 Task: Change  the formatting of the data to Which is Greater than5, In conditional formating, put the option 'Yelow Fill with Drak Yellow Text'In the sheet   Sales data review book
Action: Mouse moved to (284, 502)
Screenshot: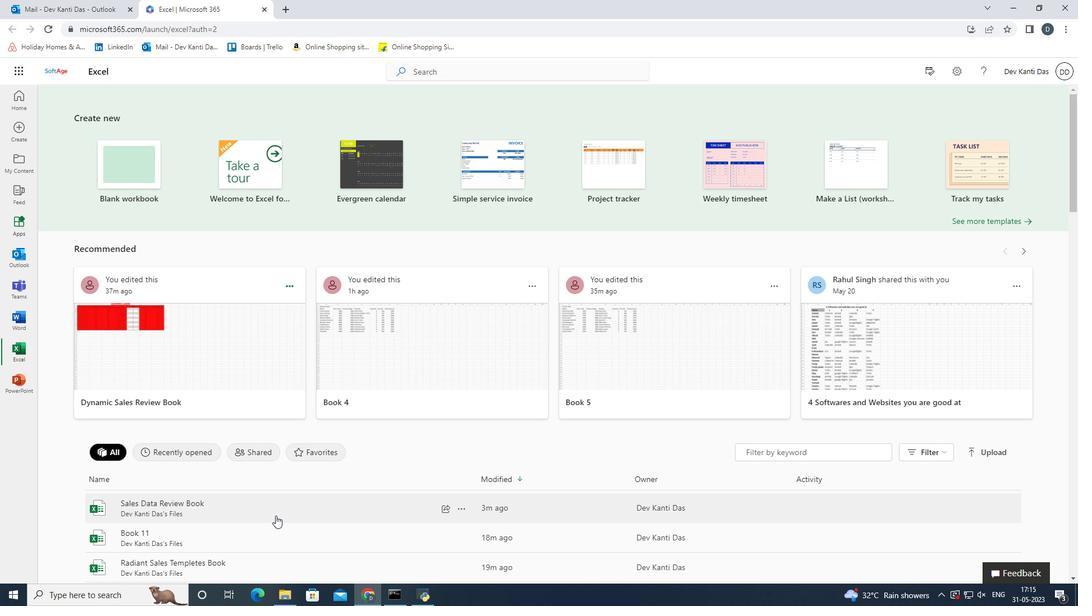 
Action: Mouse pressed left at (284, 502)
Screenshot: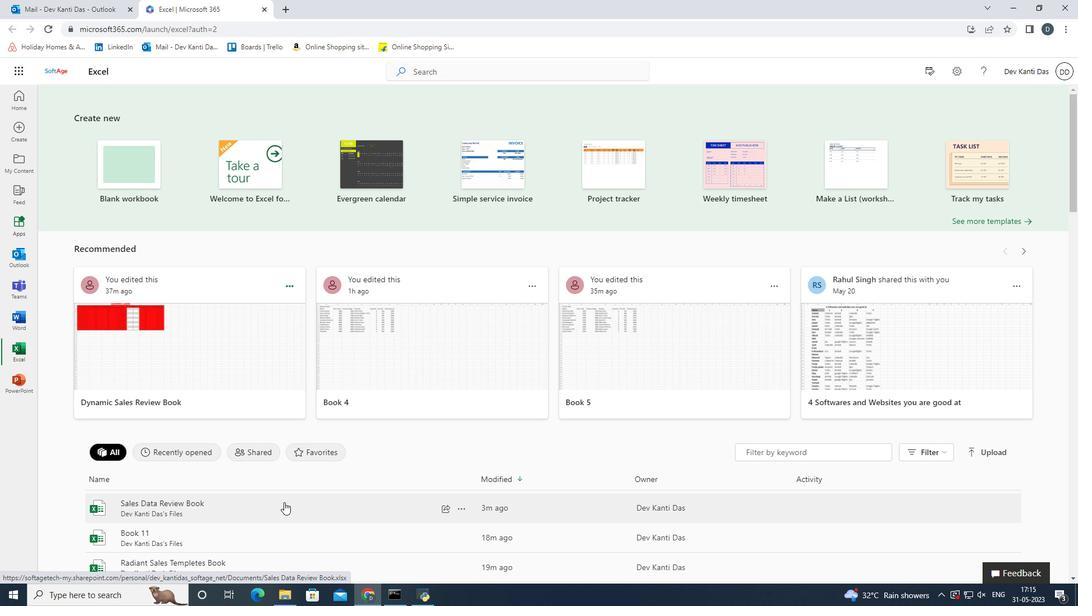 
Action: Mouse moved to (69, 210)
Screenshot: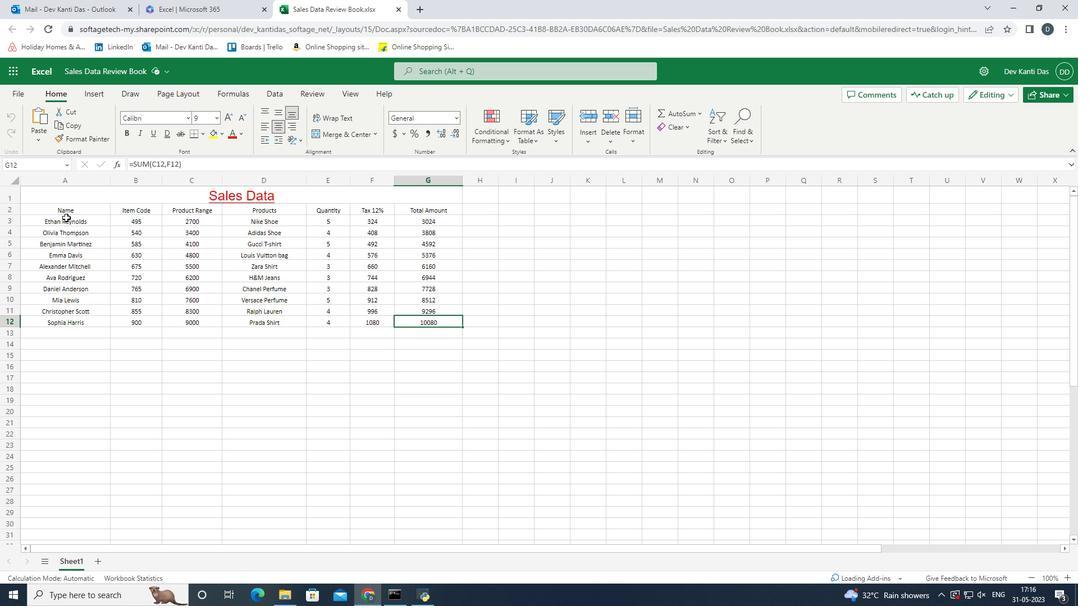 
Action: Mouse pressed left at (69, 210)
Screenshot: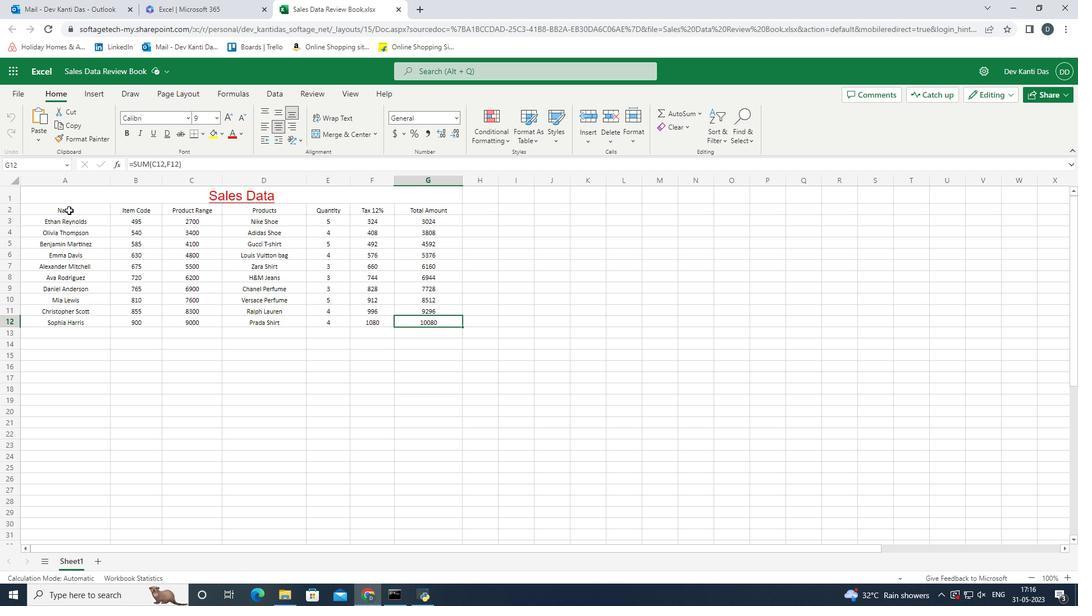 
Action: Mouse pressed left at (69, 210)
Screenshot: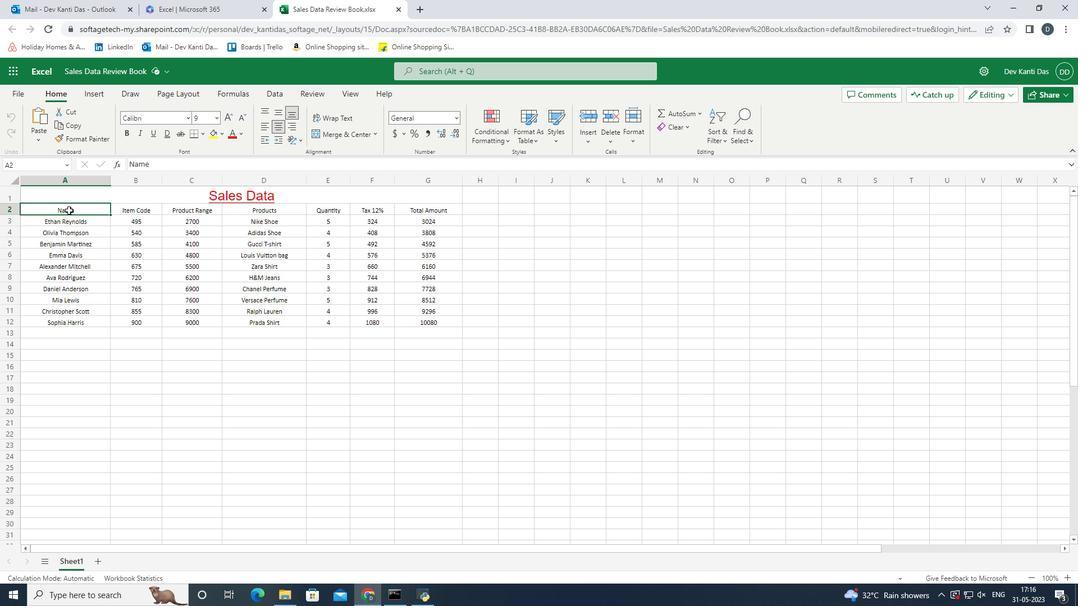 
Action: Mouse moved to (504, 137)
Screenshot: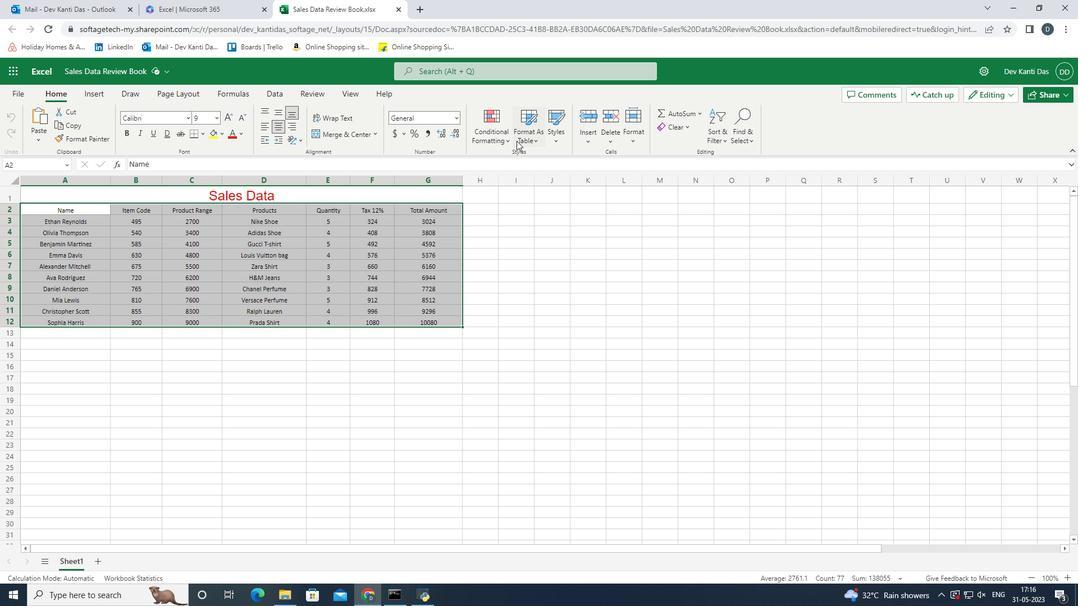 
Action: Mouse pressed left at (504, 137)
Screenshot: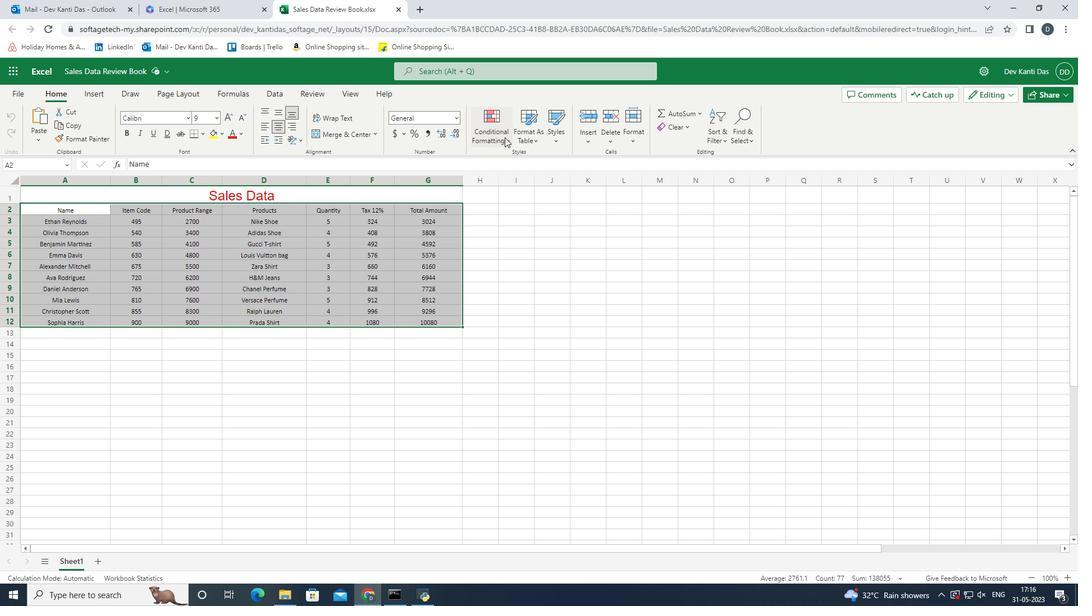
Action: Mouse moved to (597, 170)
Screenshot: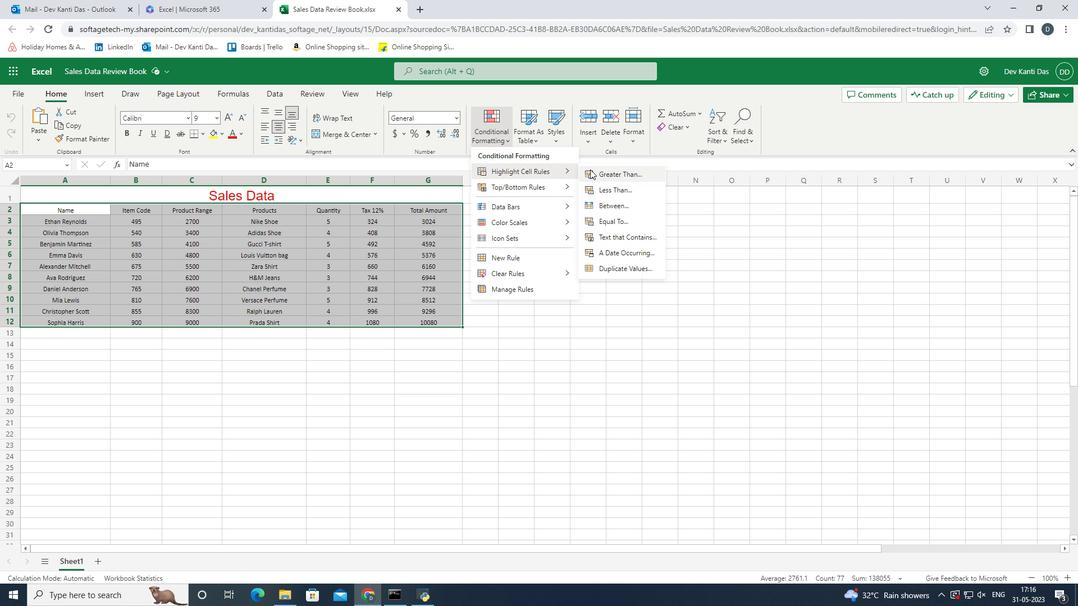 
Action: Mouse pressed left at (597, 170)
Screenshot: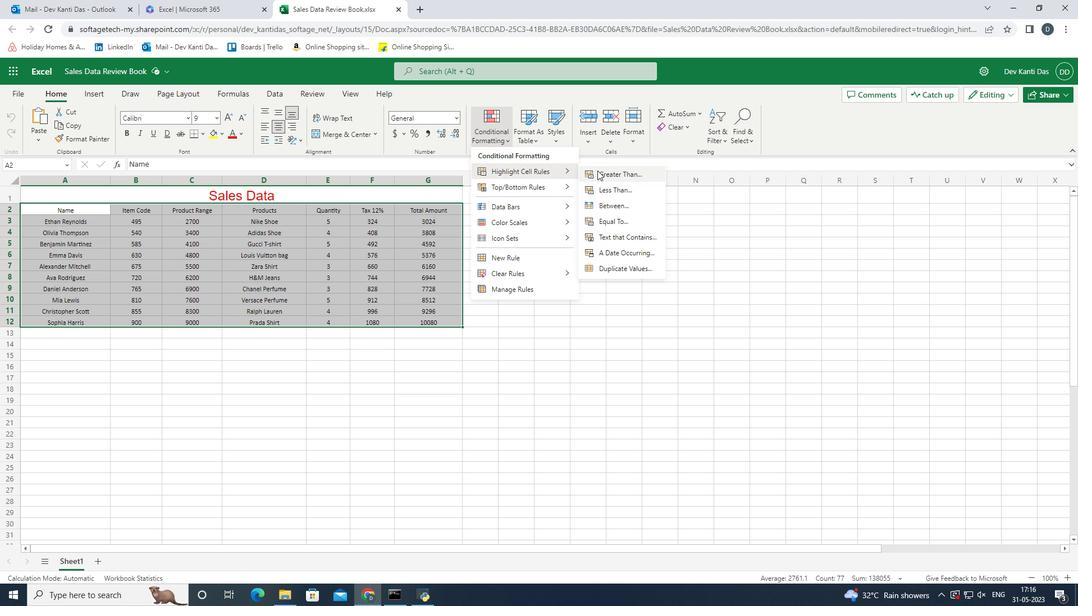 
Action: Mouse moved to (1000, 246)
Screenshot: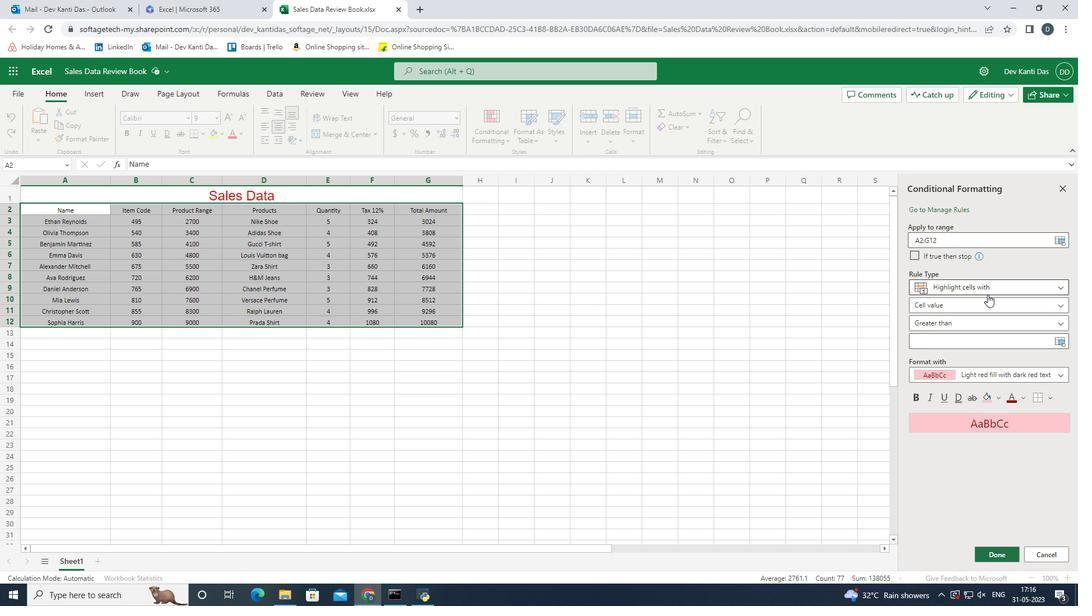 
Action: Key pressed 5
Screenshot: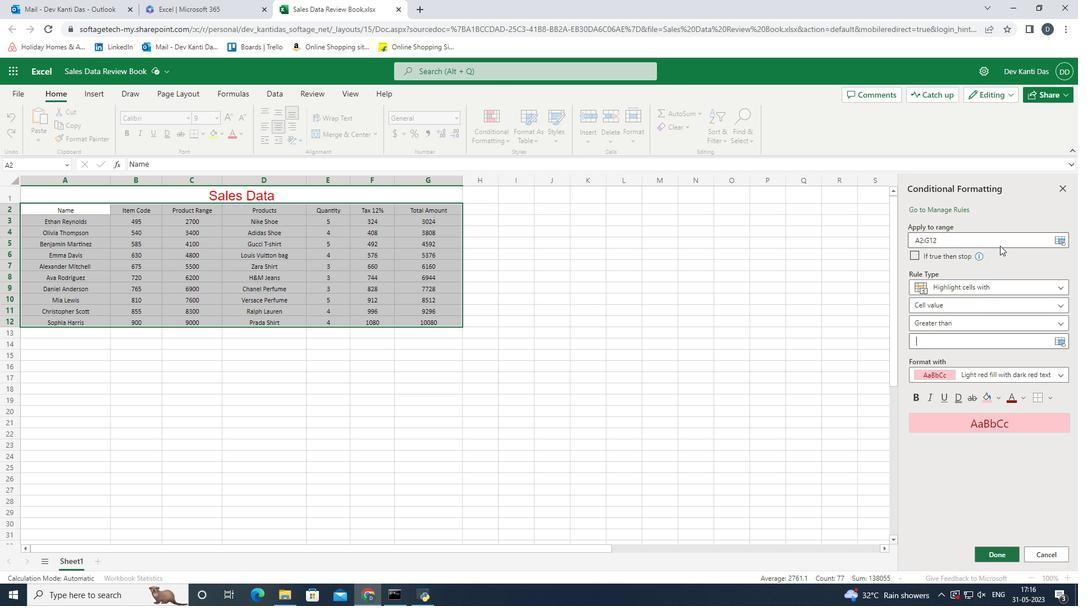 
Action: Mouse moved to (1052, 380)
Screenshot: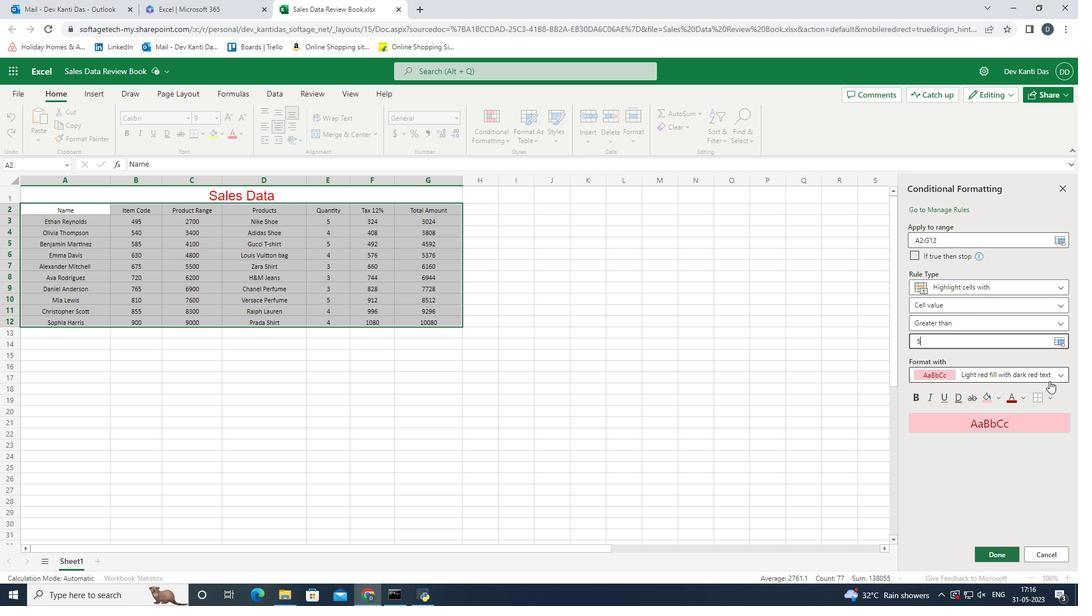 
Action: Mouse pressed left at (1052, 380)
Screenshot: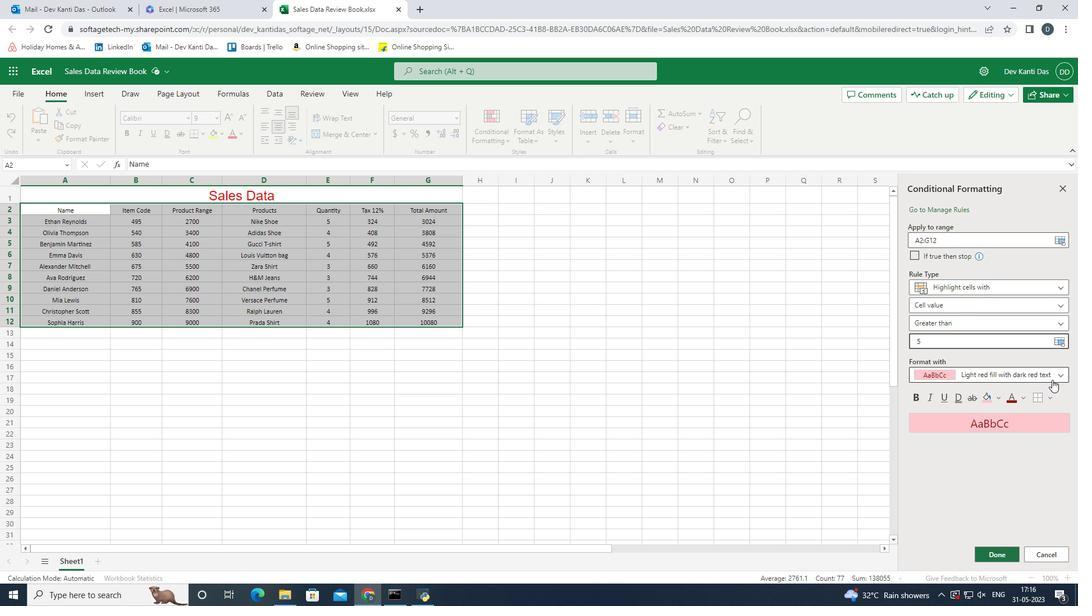 
Action: Mouse moved to (1026, 409)
Screenshot: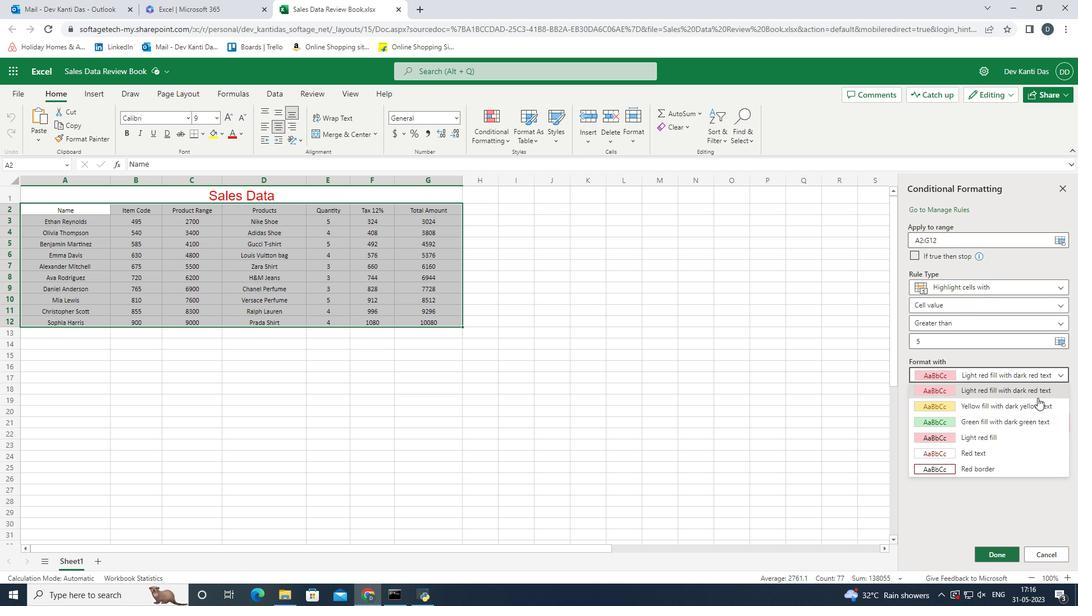 
Action: Mouse pressed left at (1026, 409)
Screenshot: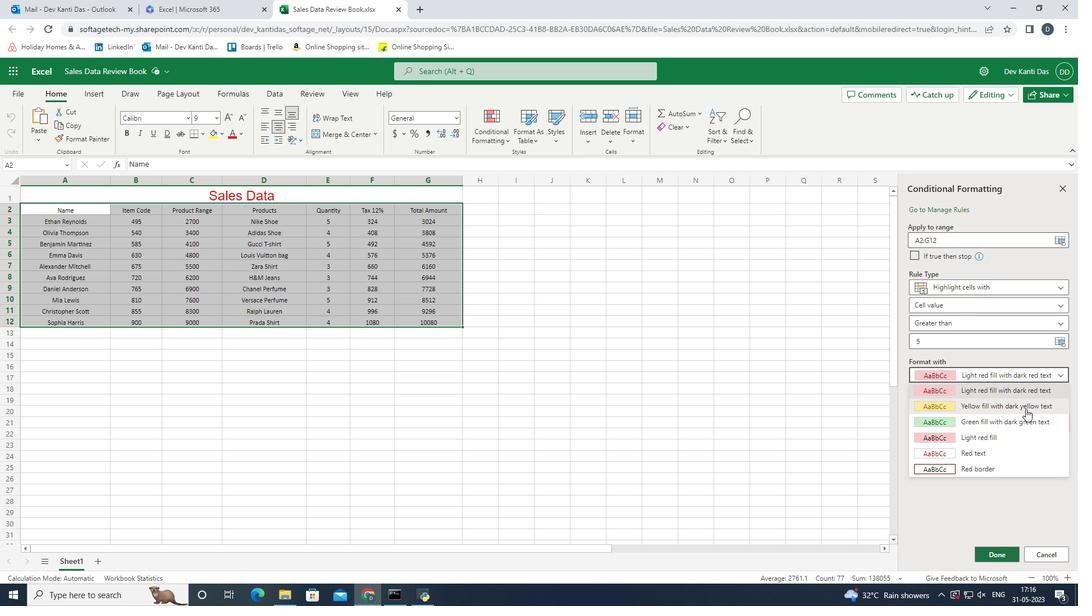 
Action: Mouse moved to (1005, 471)
Screenshot: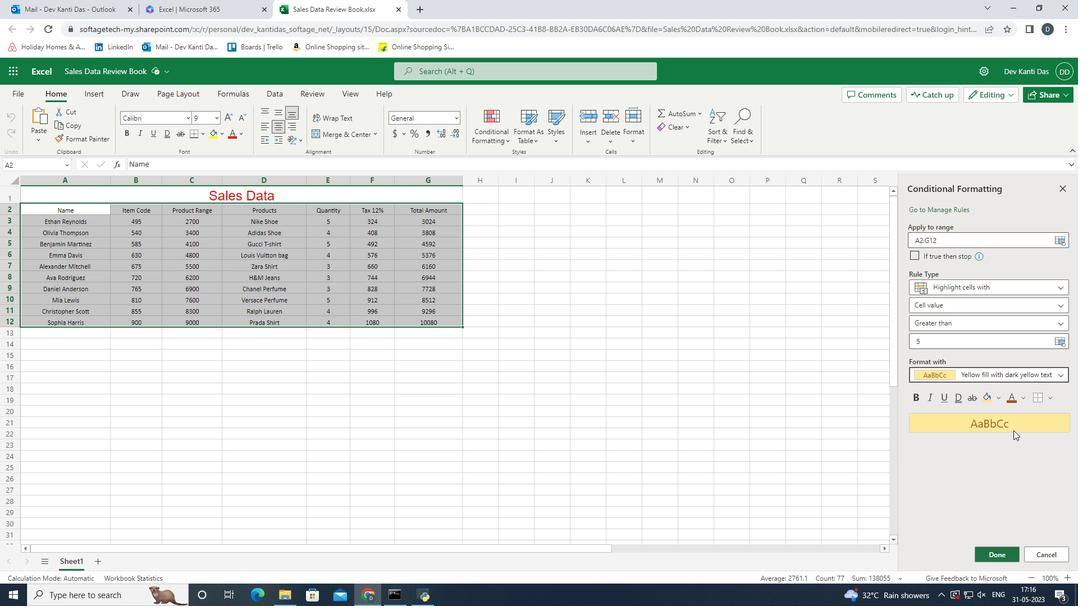 
Action: Mouse pressed left at (1005, 471)
Screenshot: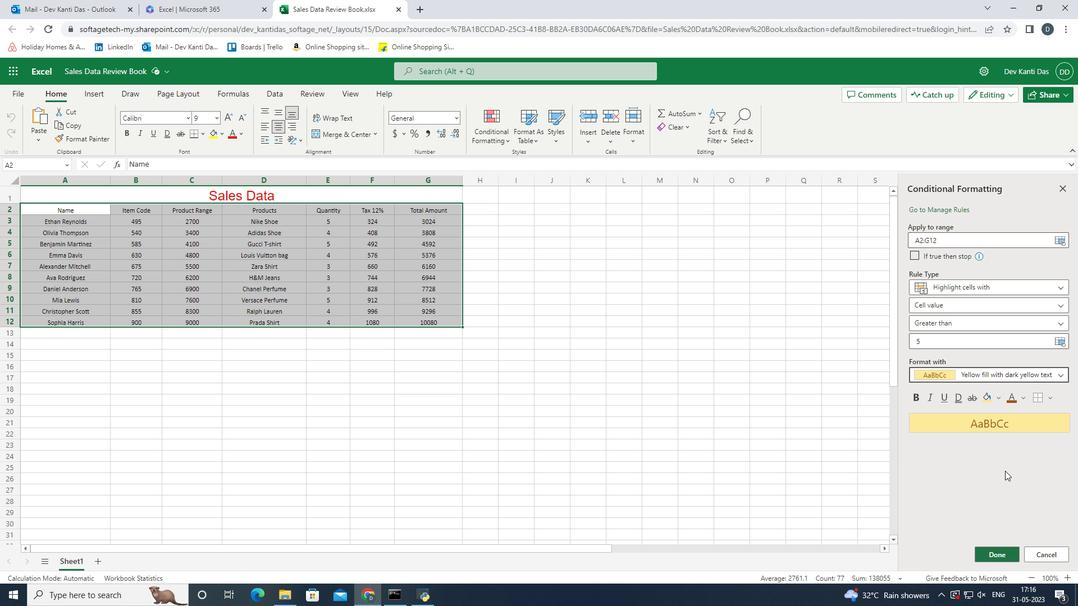 
Action: Mouse moved to (999, 550)
Screenshot: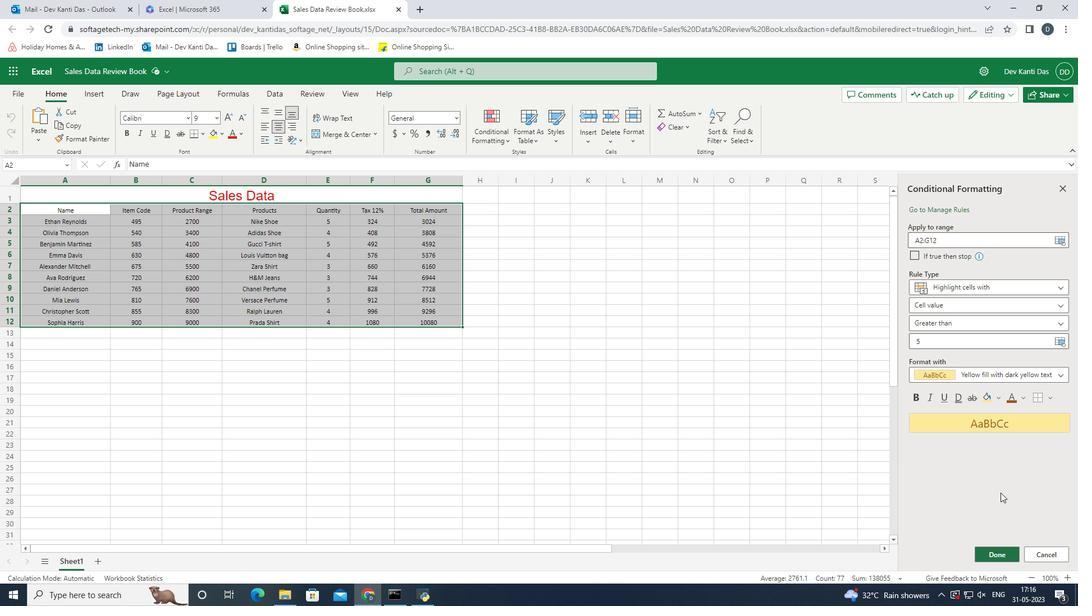 
Action: Mouse pressed left at (999, 550)
Screenshot: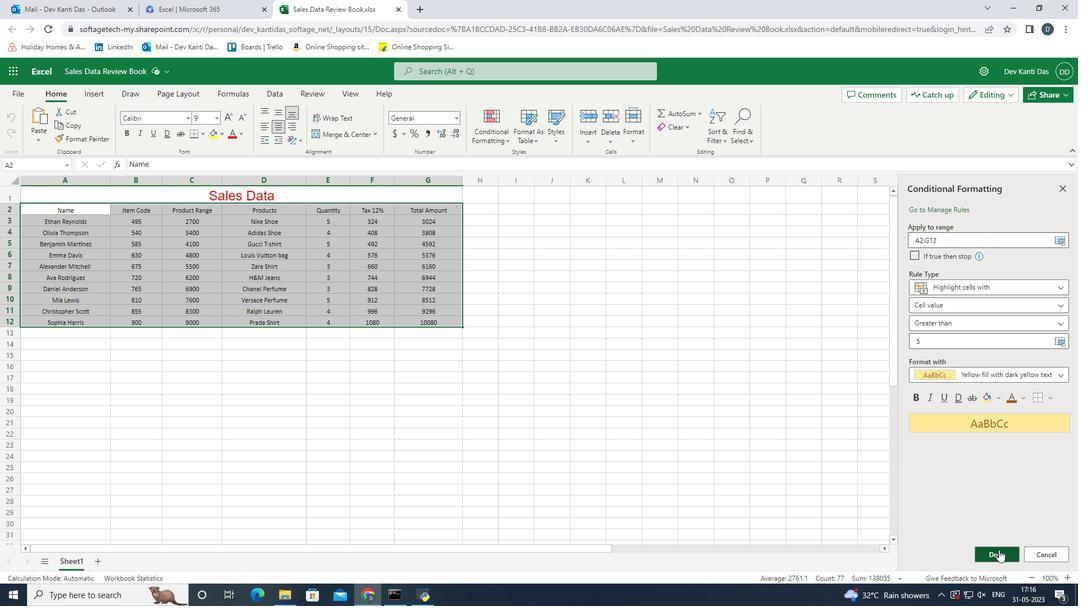 
Action: Mouse moved to (1061, 191)
Screenshot: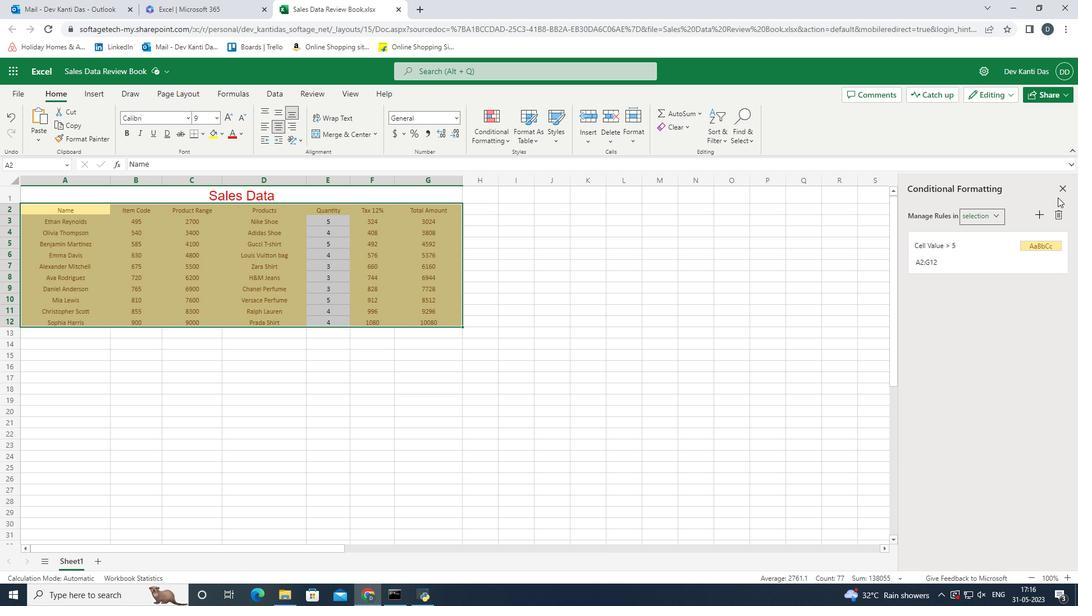 
Action: Mouse pressed left at (1061, 191)
Screenshot: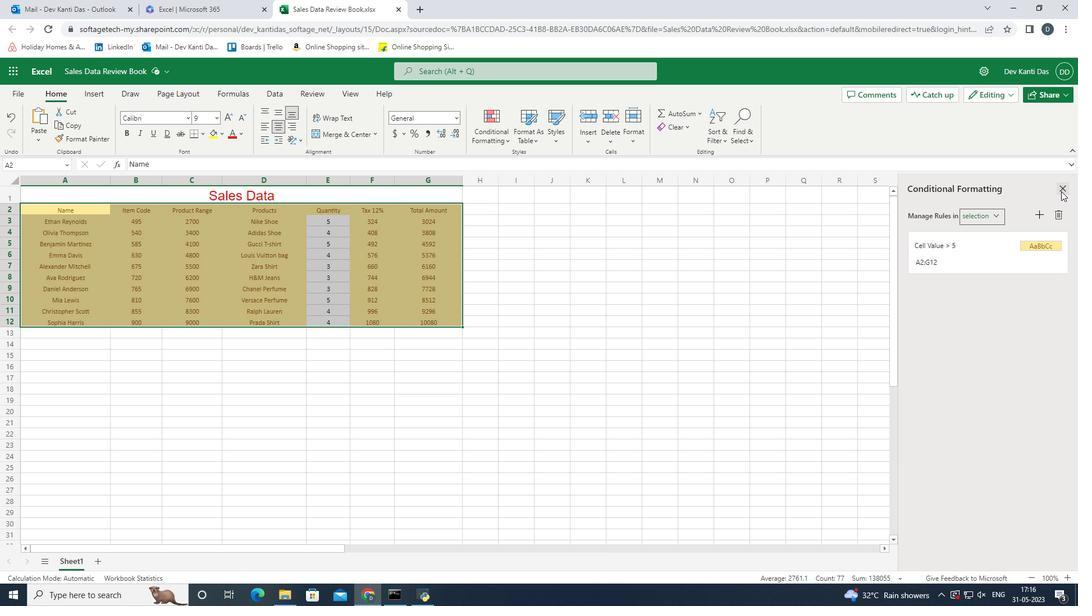 
Action: Mouse moved to (424, 321)
Screenshot: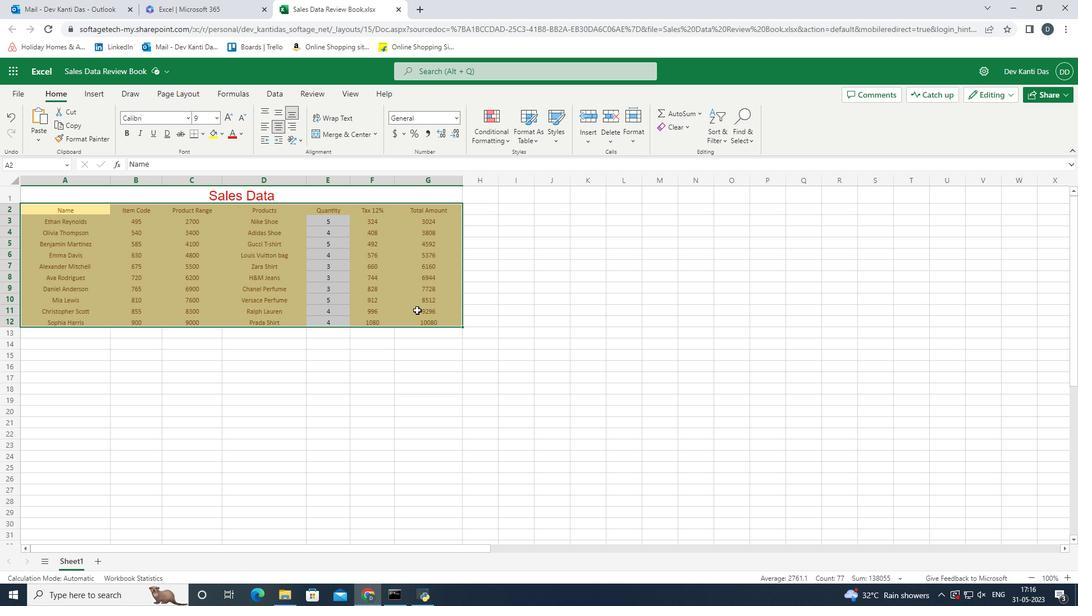 
Action: Mouse pressed left at (424, 321)
Screenshot: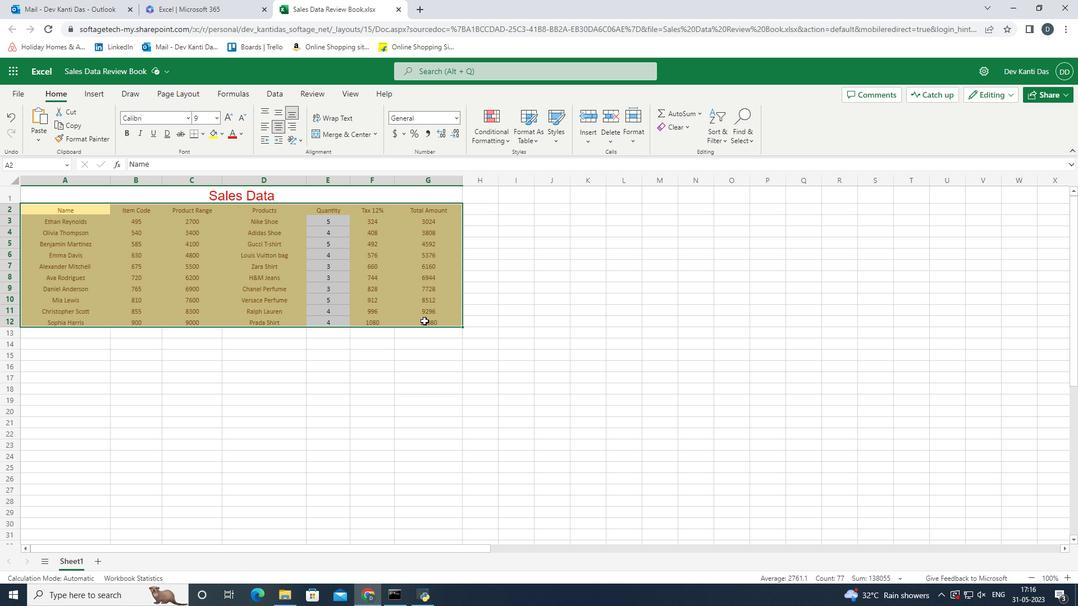 
